 Task: Learn more about a sales navigator core.
Action: Mouse moved to (804, 112)
Screenshot: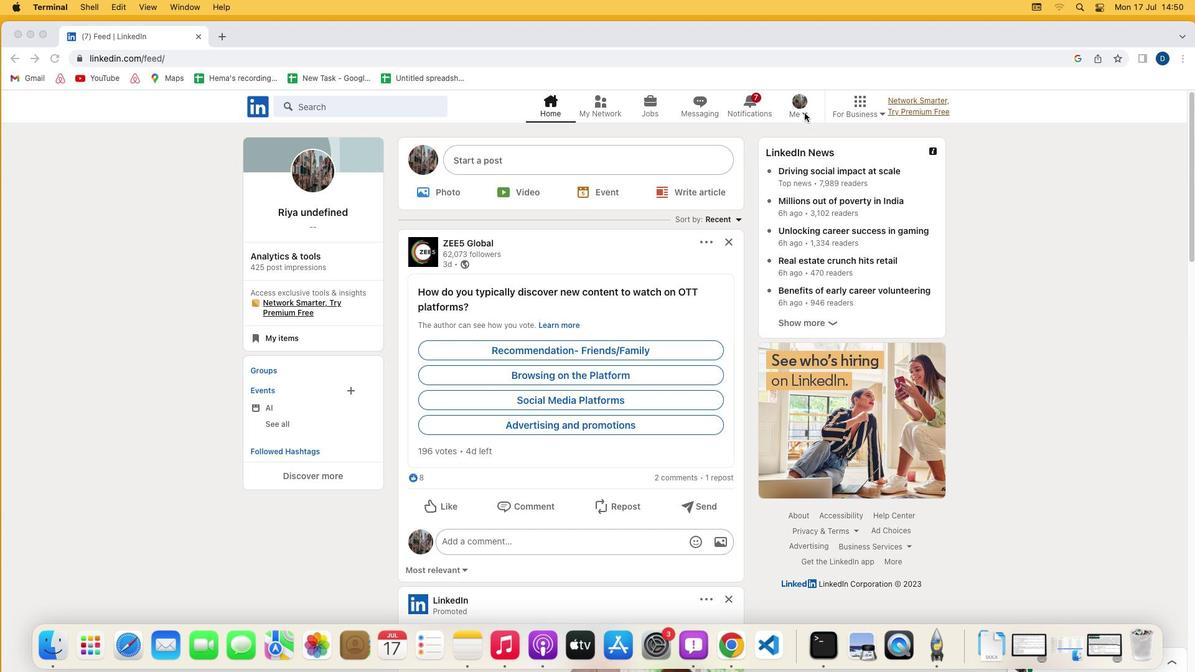 
Action: Mouse pressed left at (804, 112)
Screenshot: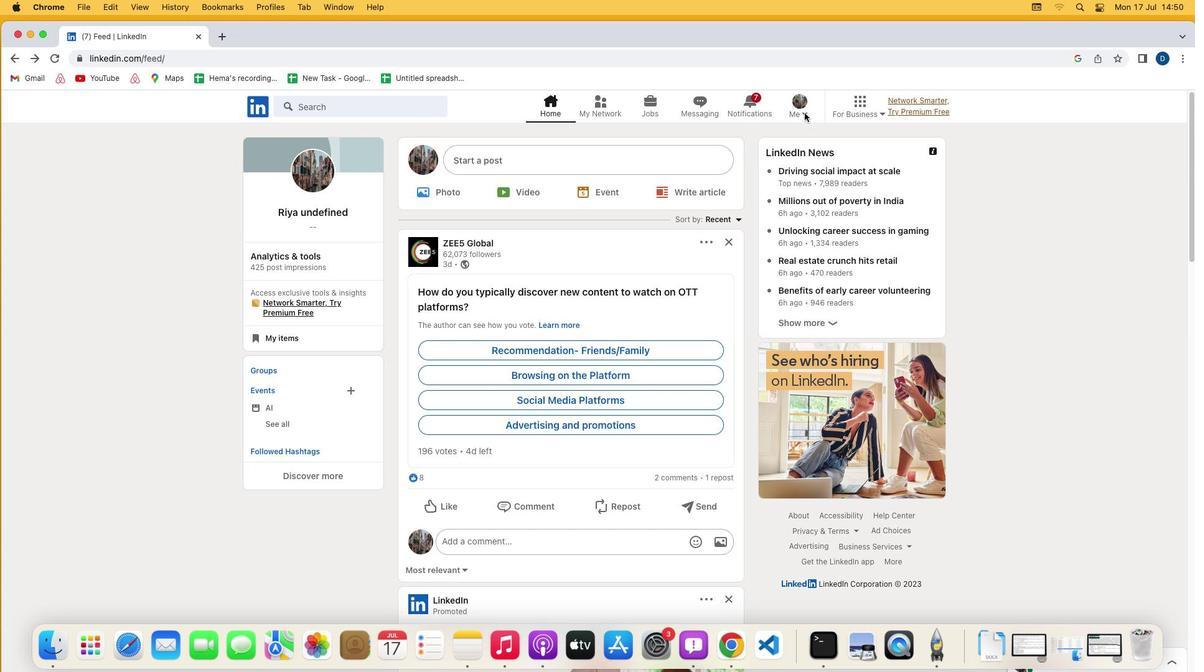 
Action: Mouse moved to (803, 112)
Screenshot: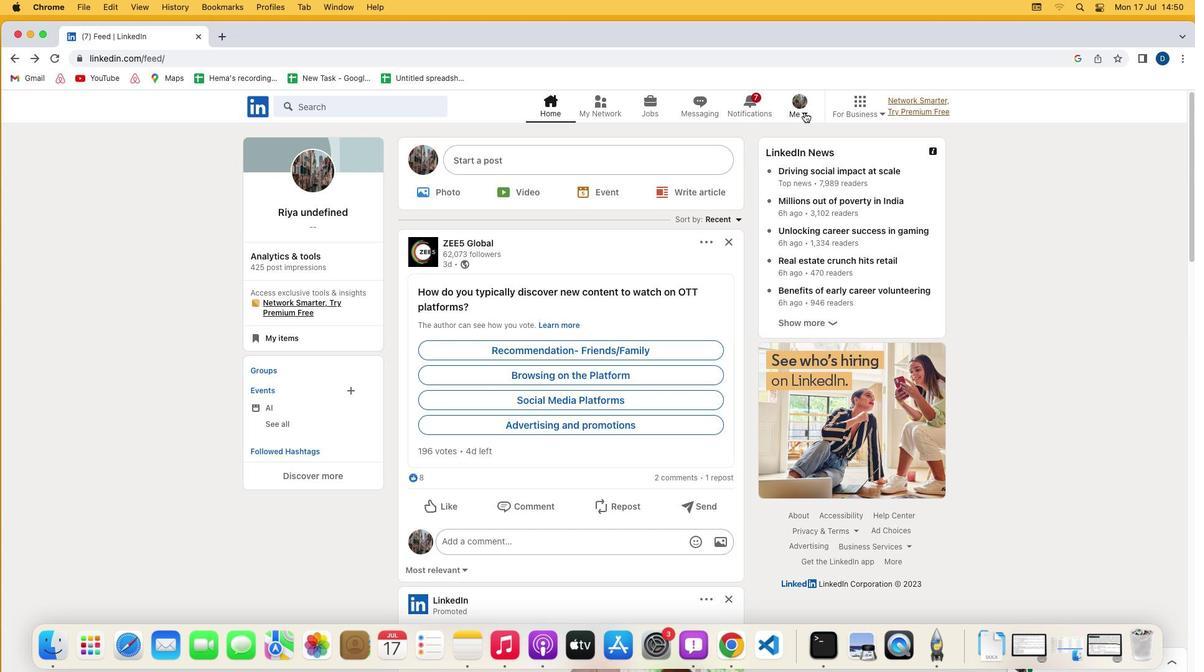 
Action: Mouse pressed left at (803, 112)
Screenshot: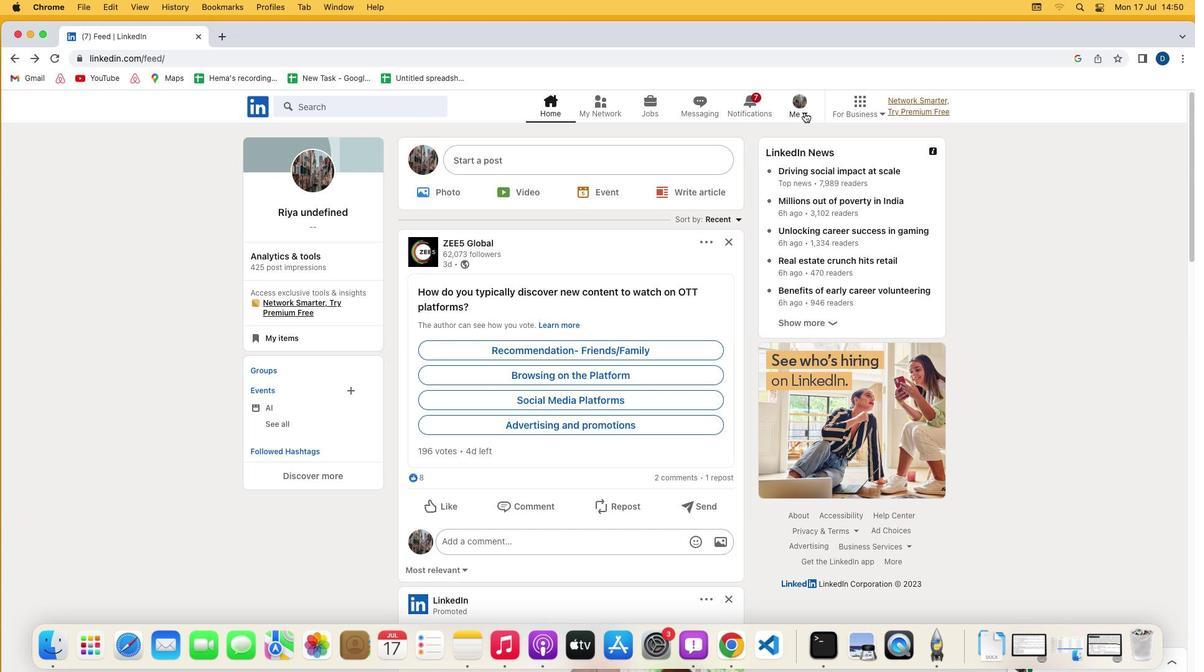 
Action: Mouse moved to (711, 242)
Screenshot: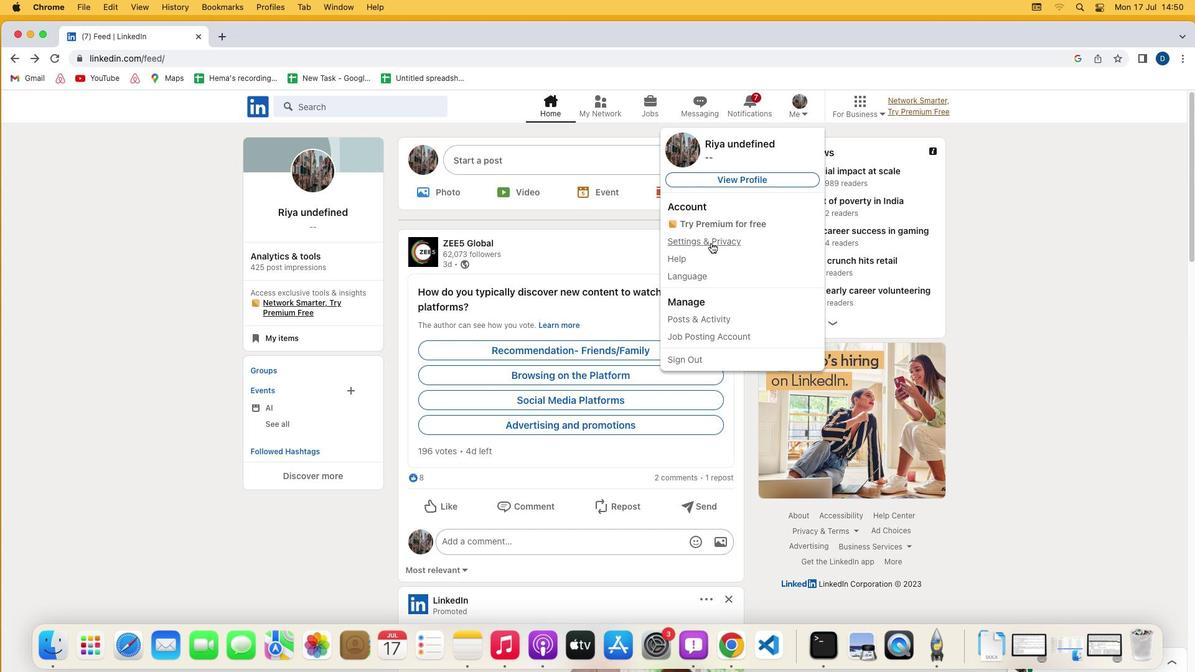 
Action: Mouse pressed left at (711, 242)
Screenshot: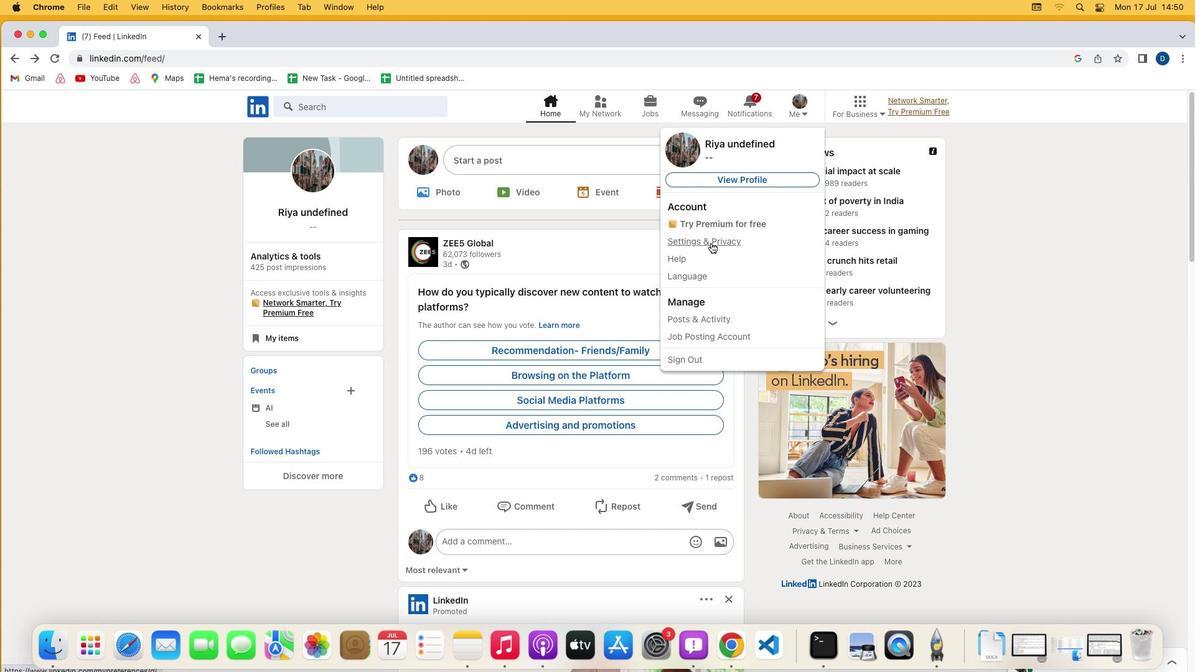 
Action: Mouse moved to (621, 346)
Screenshot: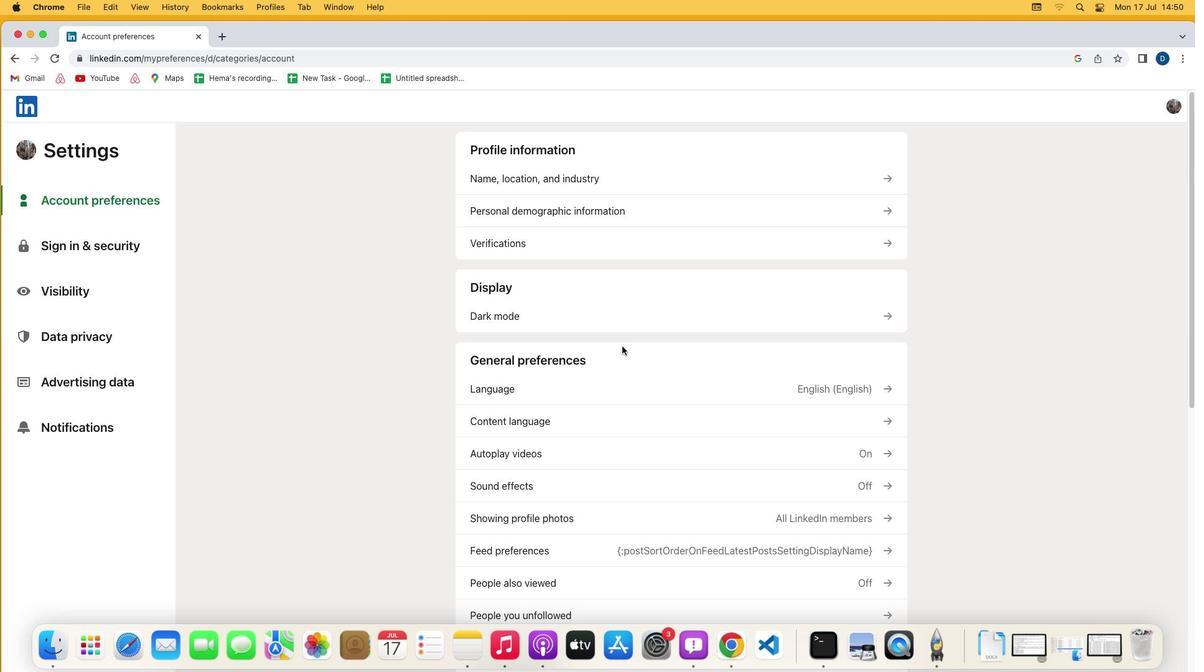
Action: Mouse scrolled (621, 346) with delta (0, 0)
Screenshot: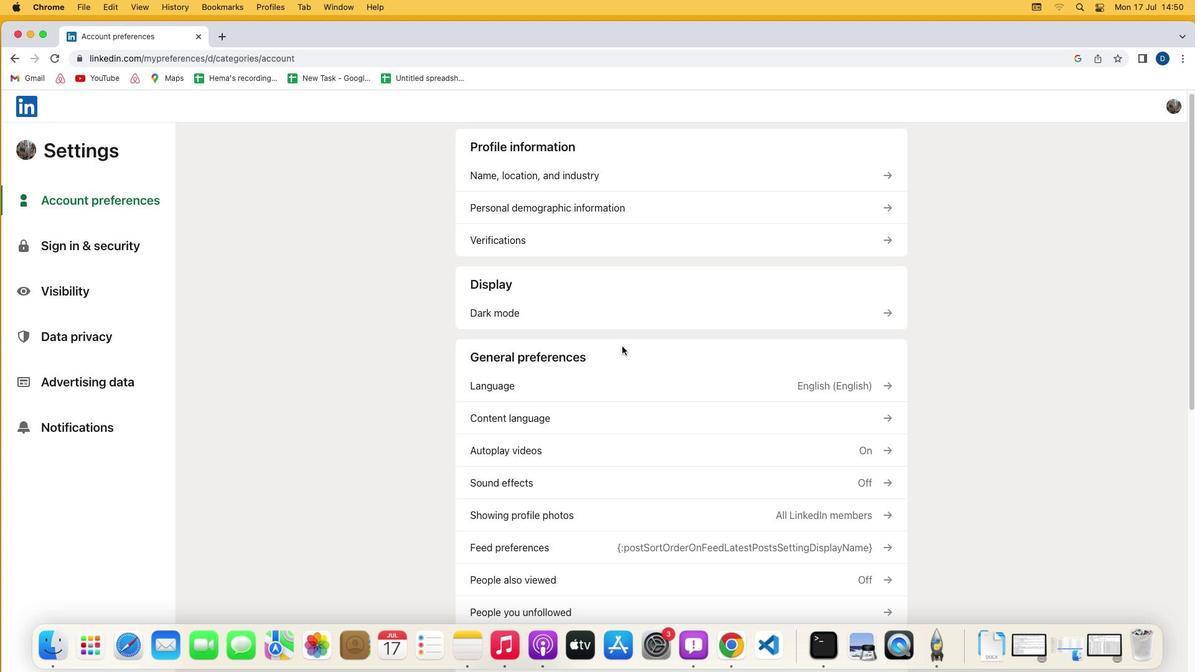 
Action: Mouse moved to (621, 346)
Screenshot: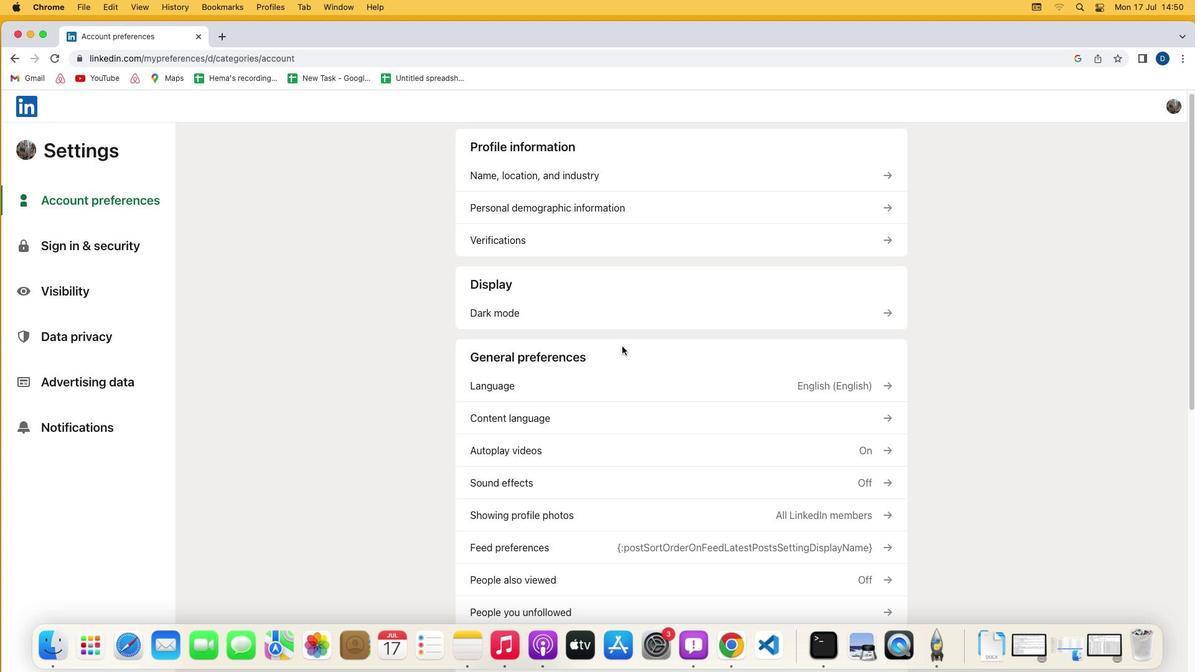 
Action: Mouse scrolled (621, 346) with delta (0, 0)
Screenshot: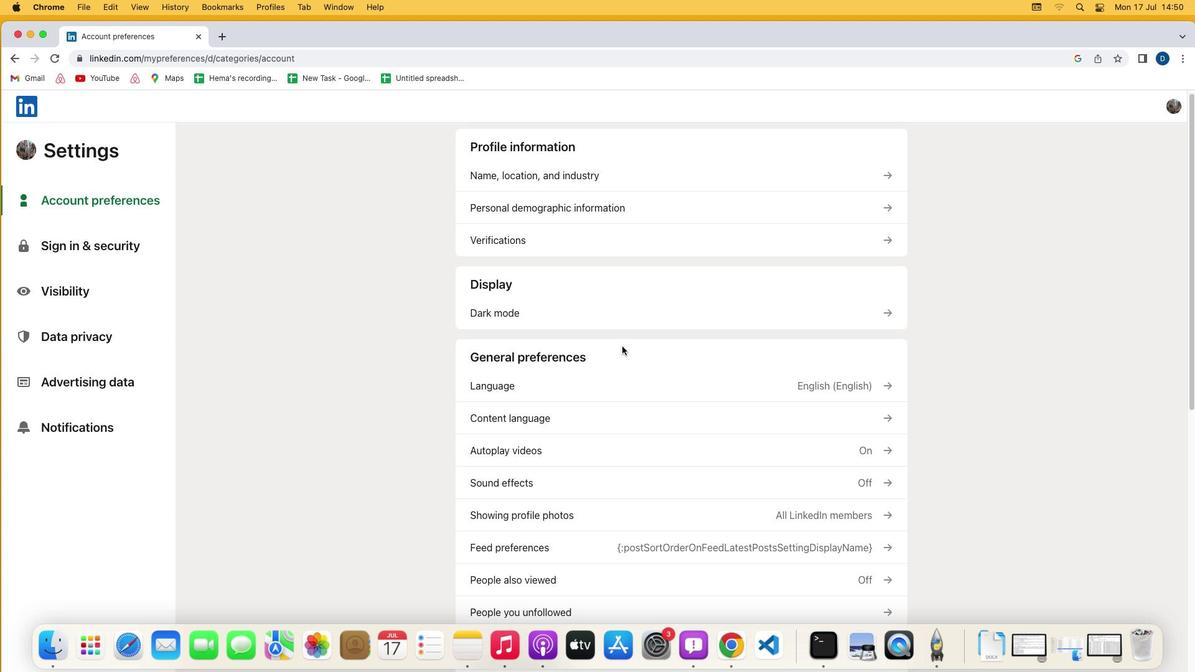 
Action: Mouse scrolled (621, 346) with delta (0, -1)
Screenshot: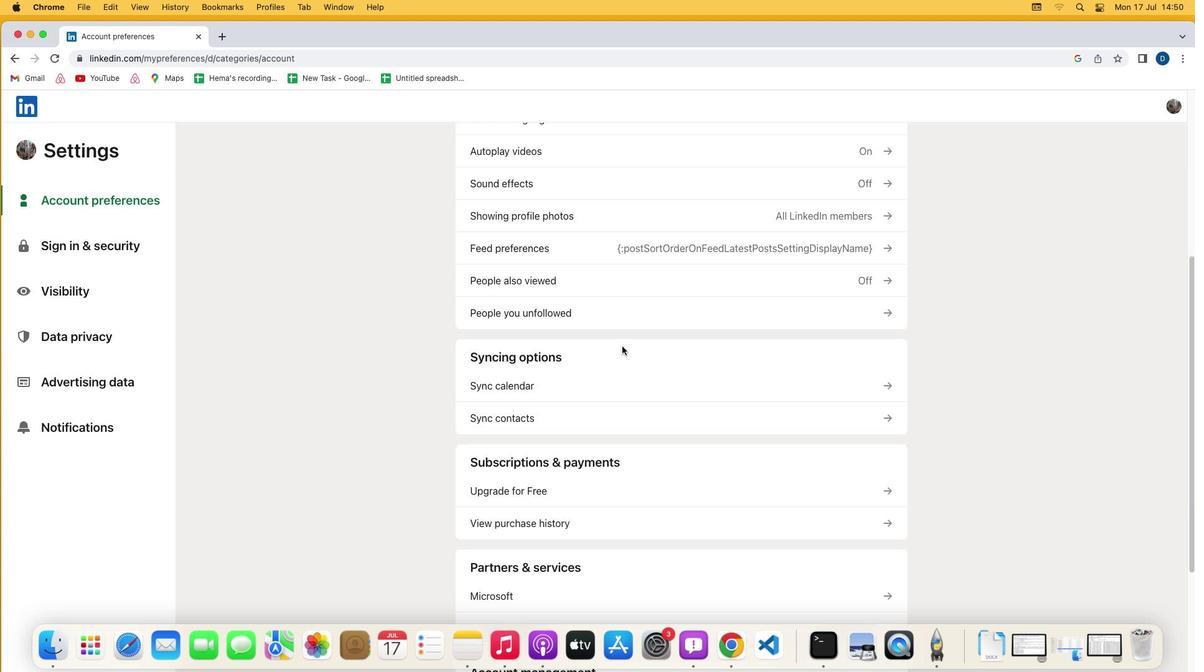 
Action: Mouse scrolled (621, 346) with delta (0, -3)
Screenshot: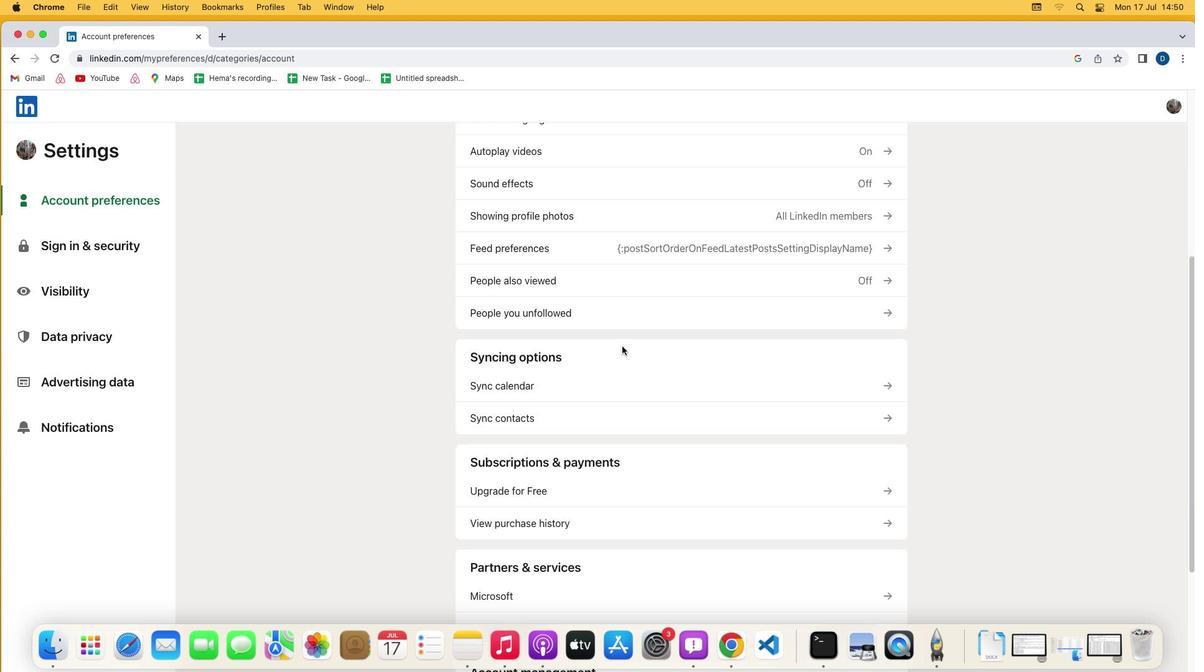 
Action: Mouse scrolled (621, 346) with delta (0, -3)
Screenshot: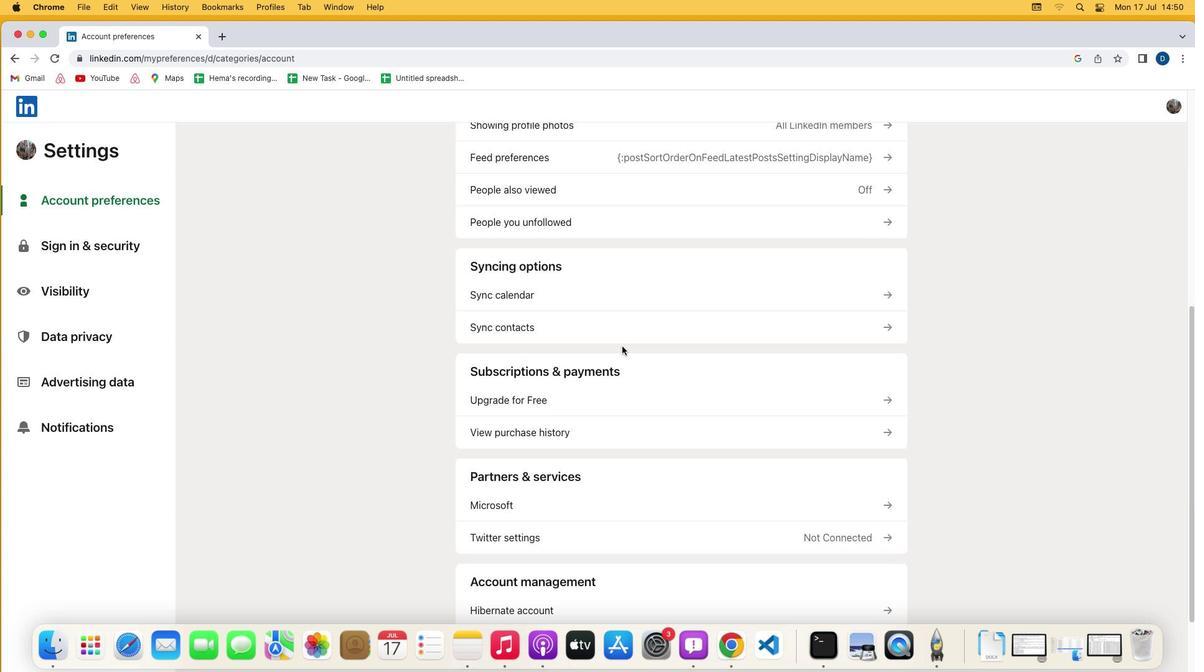 
Action: Mouse moved to (621, 345)
Screenshot: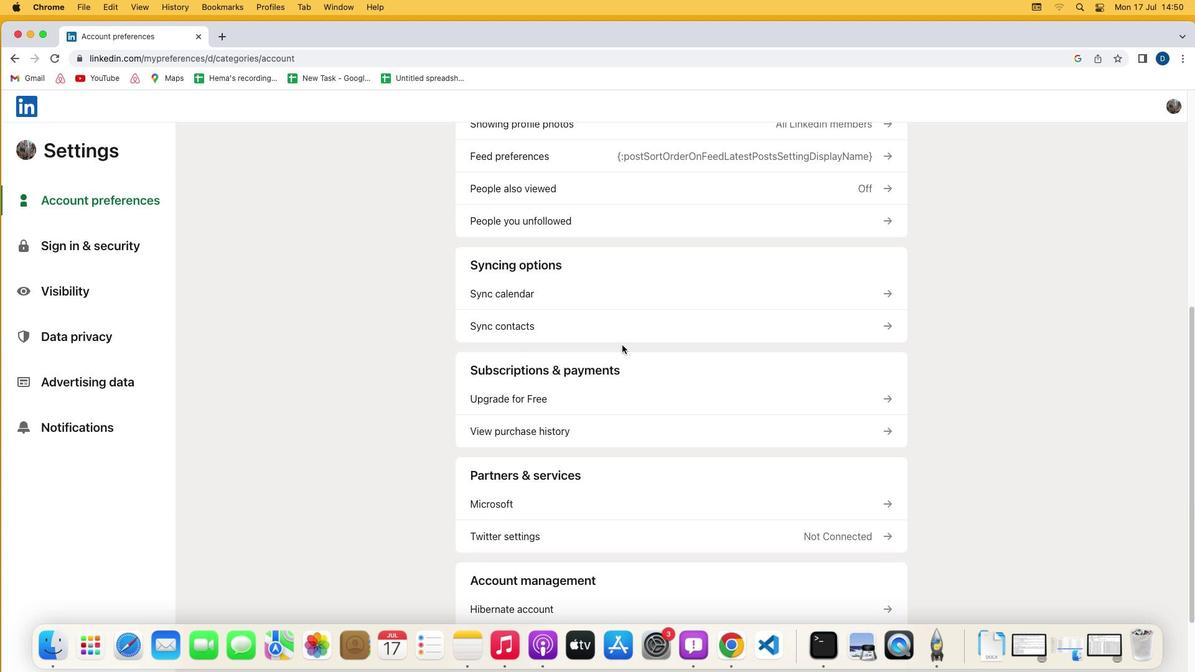 
Action: Mouse scrolled (621, 345) with delta (0, 0)
Screenshot: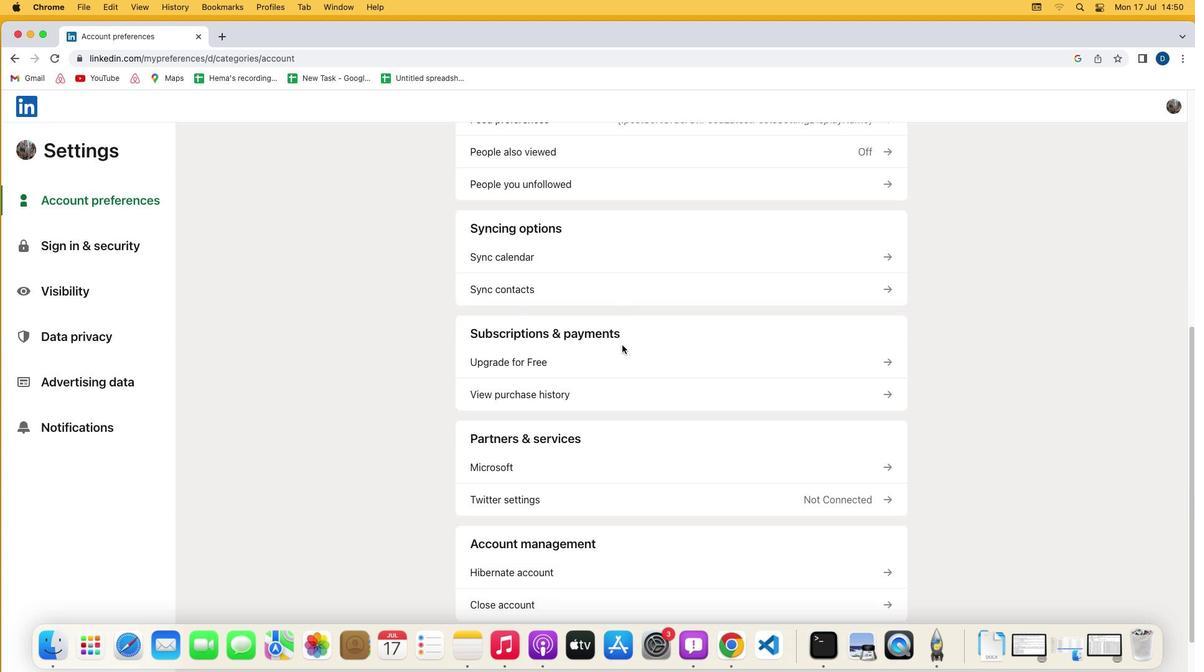 
Action: Mouse moved to (621, 344)
Screenshot: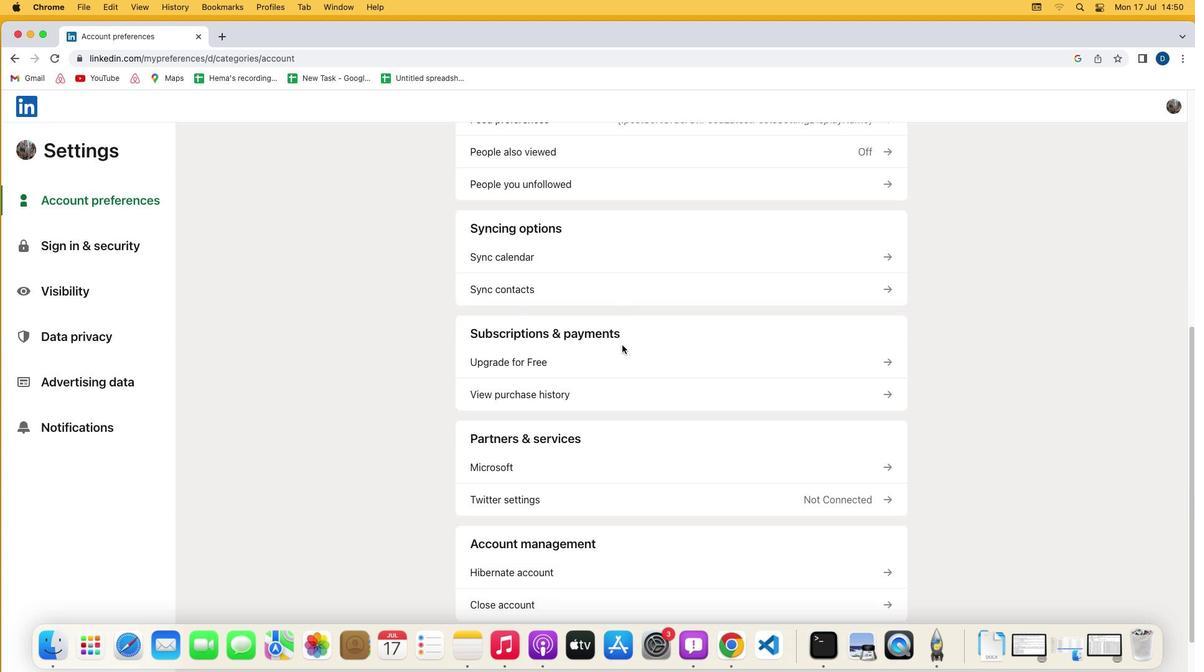 
Action: Mouse scrolled (621, 344) with delta (0, 0)
Screenshot: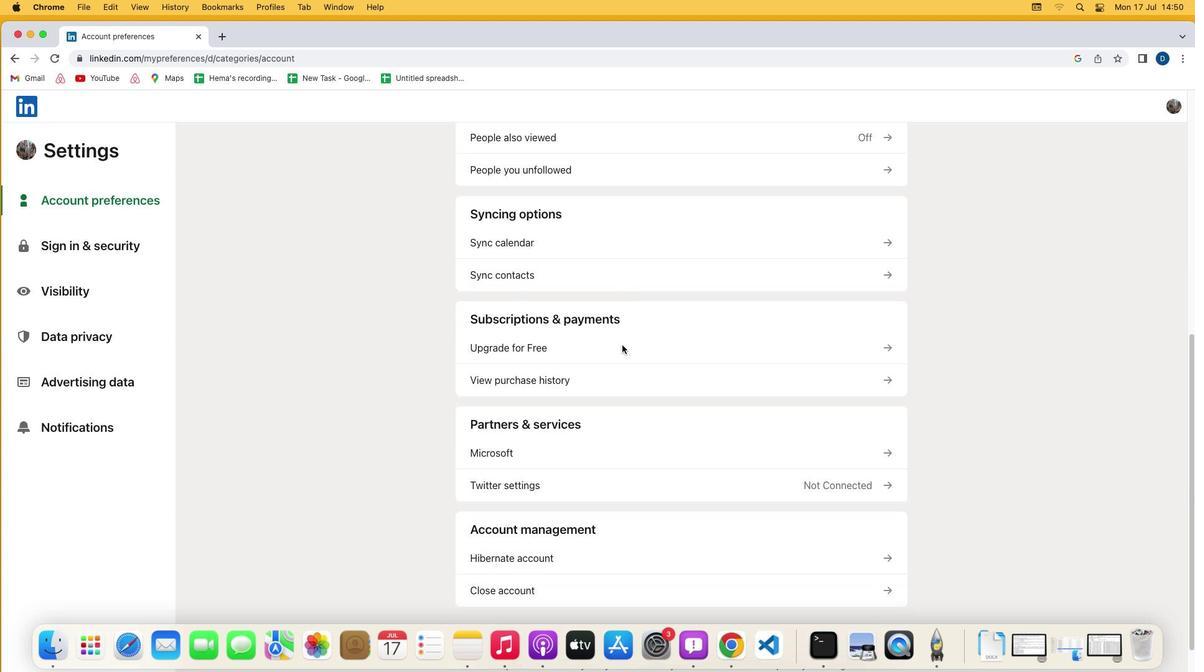 
Action: Mouse moved to (621, 344)
Screenshot: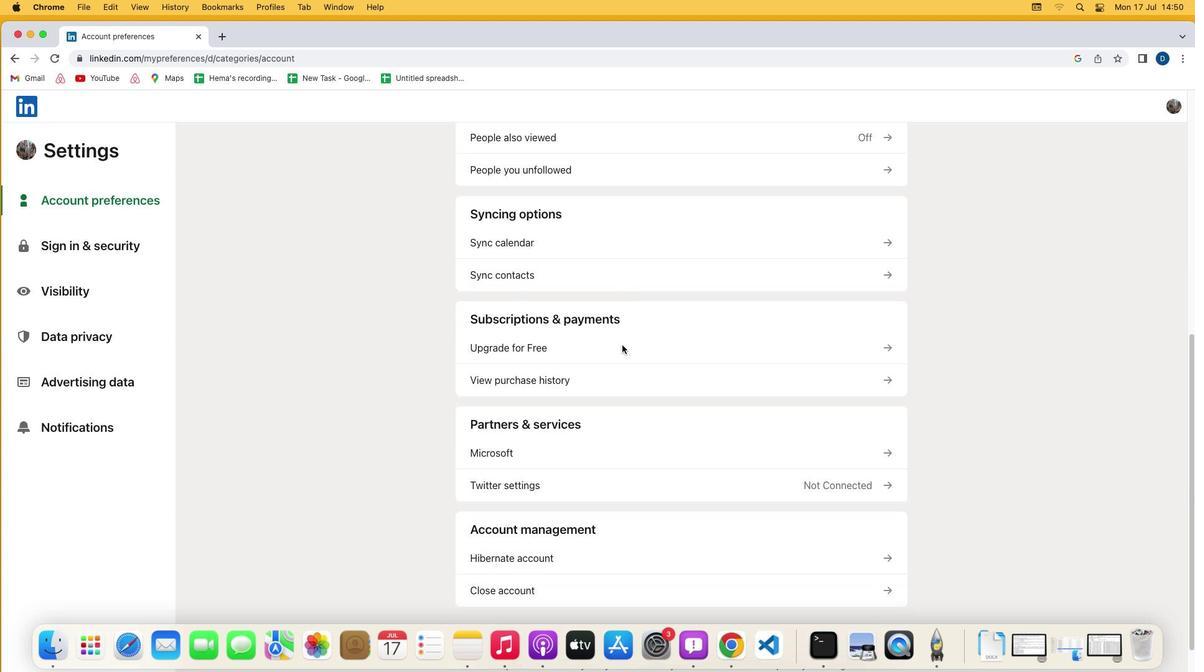 
Action: Mouse scrolled (621, 344) with delta (0, -1)
Screenshot: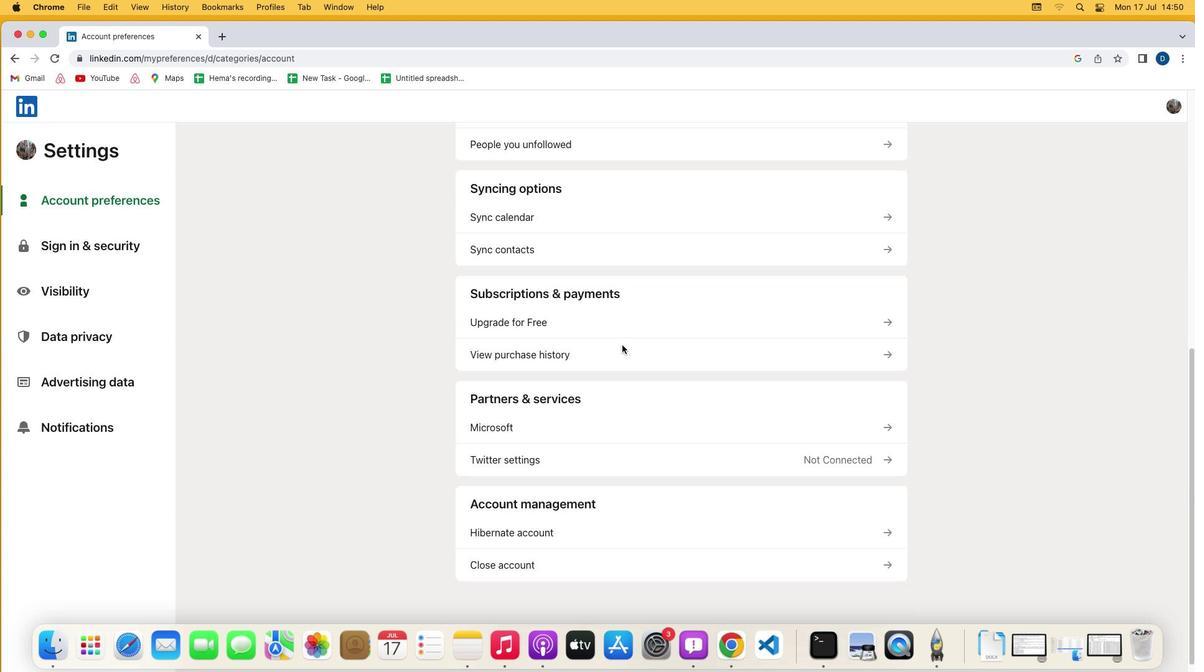 
Action: Mouse moved to (621, 344)
Screenshot: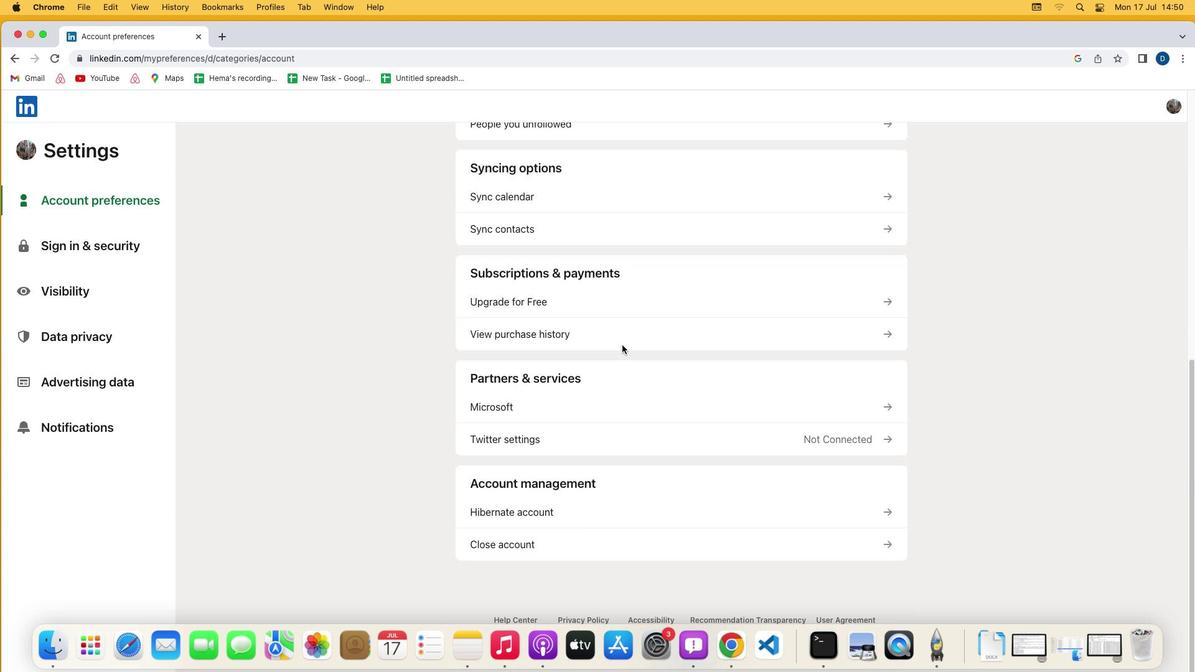 
Action: Mouse scrolled (621, 344) with delta (0, -1)
Screenshot: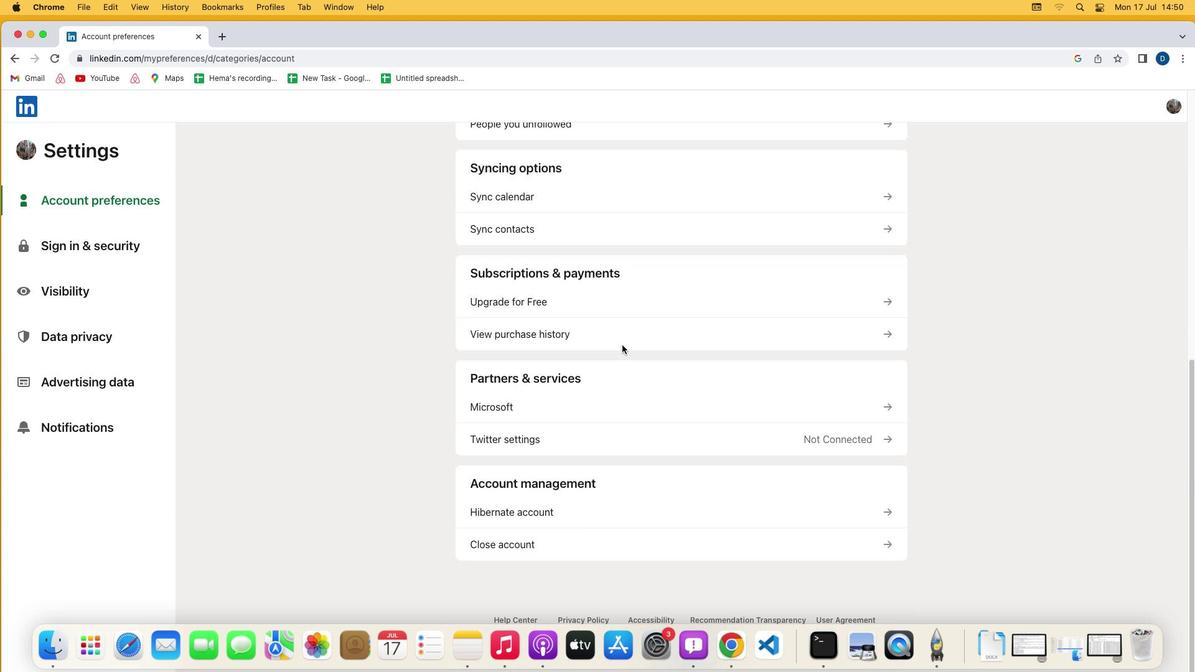 
Action: Mouse moved to (506, 300)
Screenshot: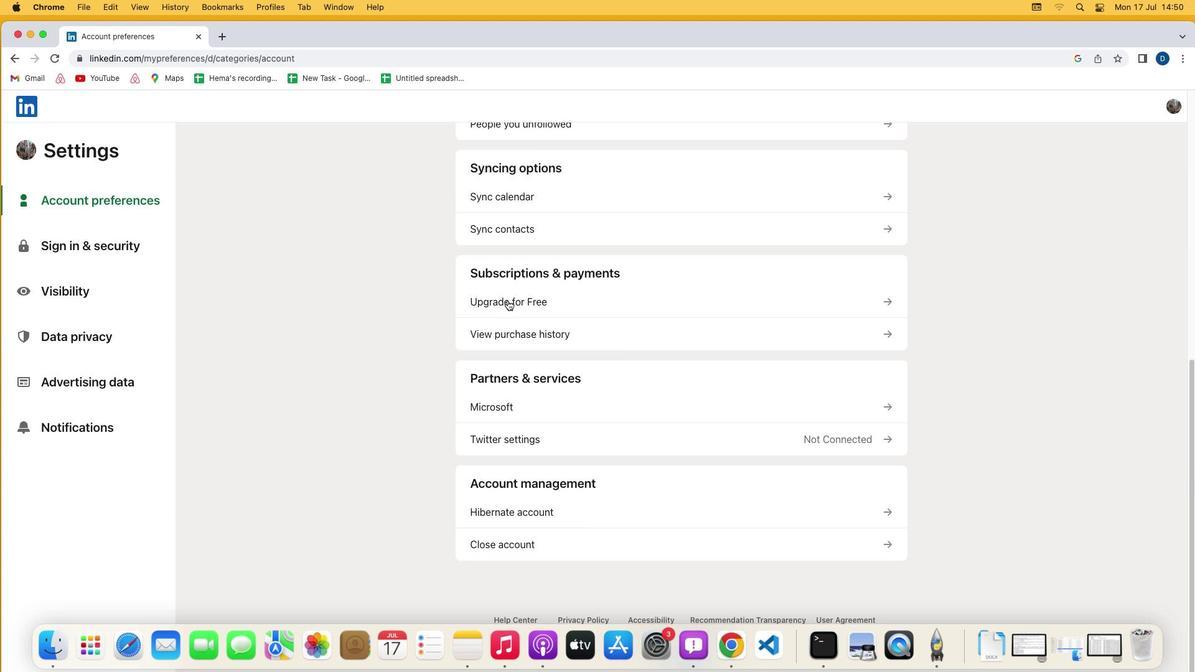 
Action: Mouse pressed left at (506, 300)
Screenshot: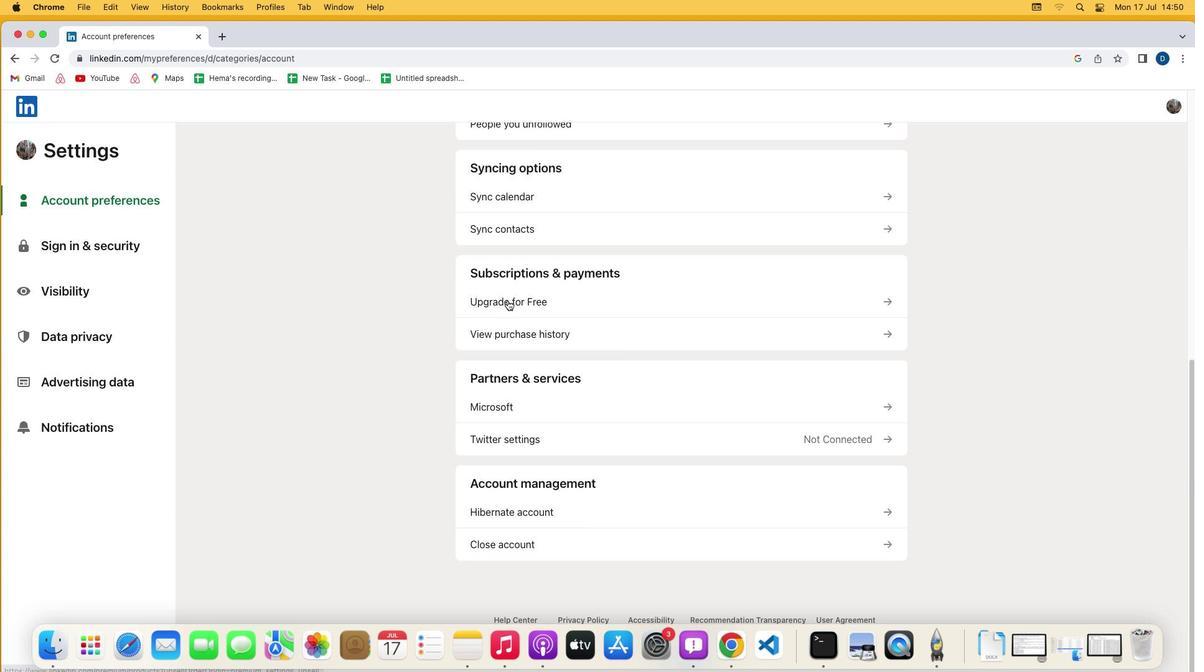 
Action: Mouse moved to (491, 370)
Screenshot: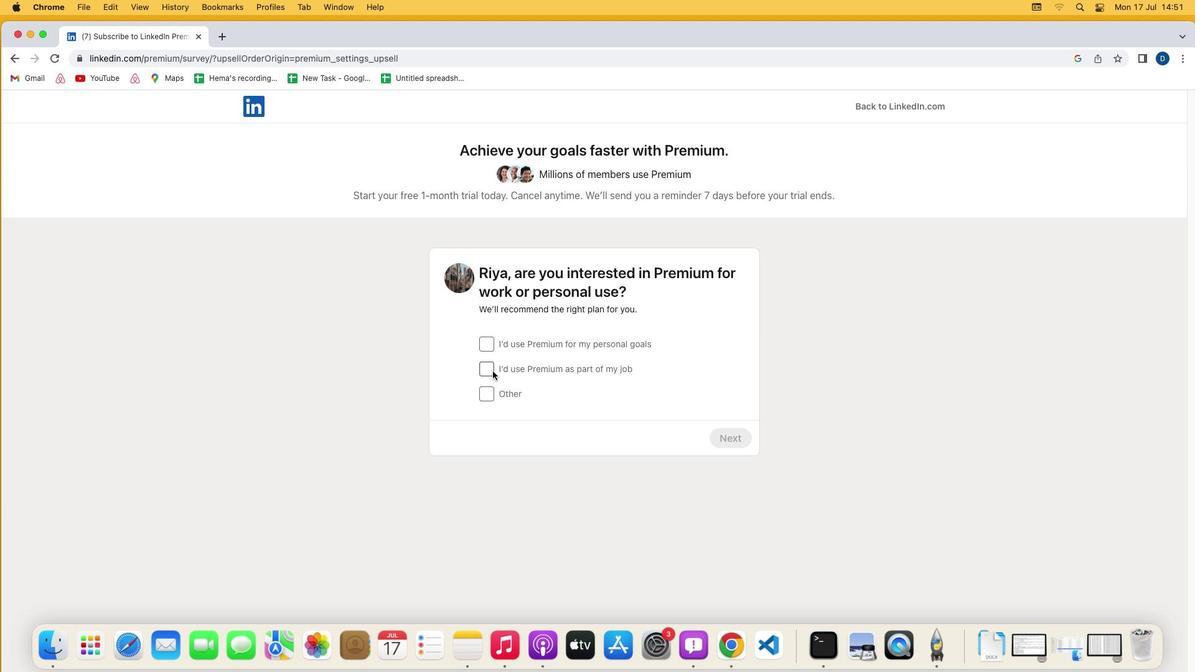 
Action: Mouse pressed left at (491, 370)
Screenshot: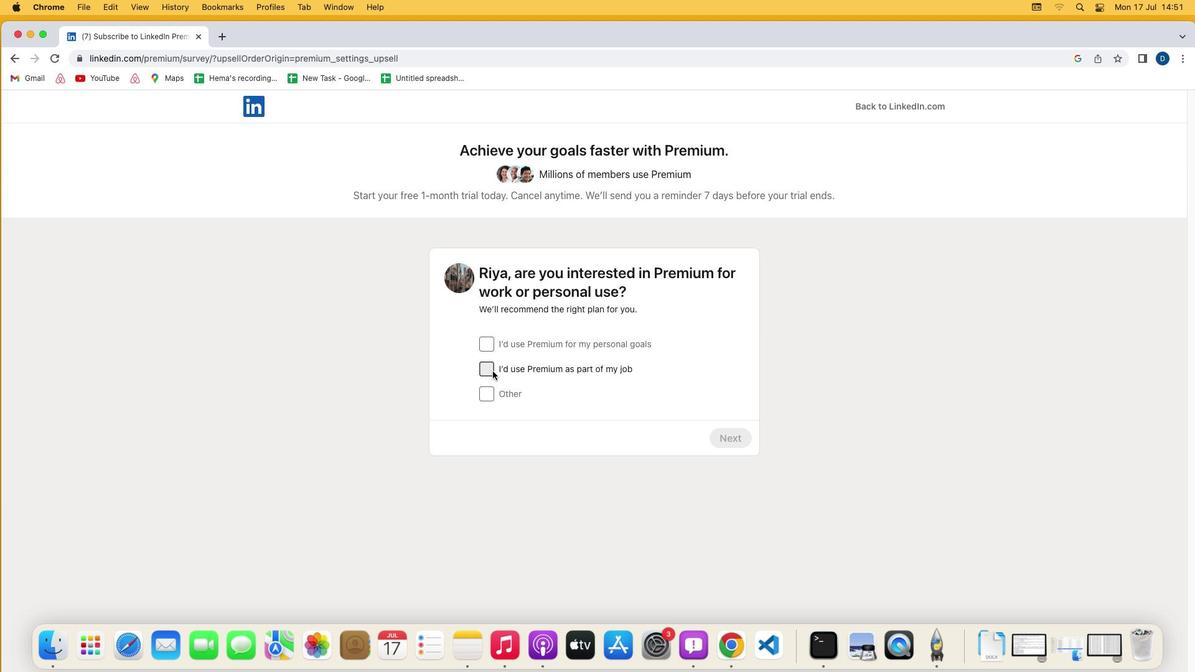 
Action: Mouse moved to (729, 437)
Screenshot: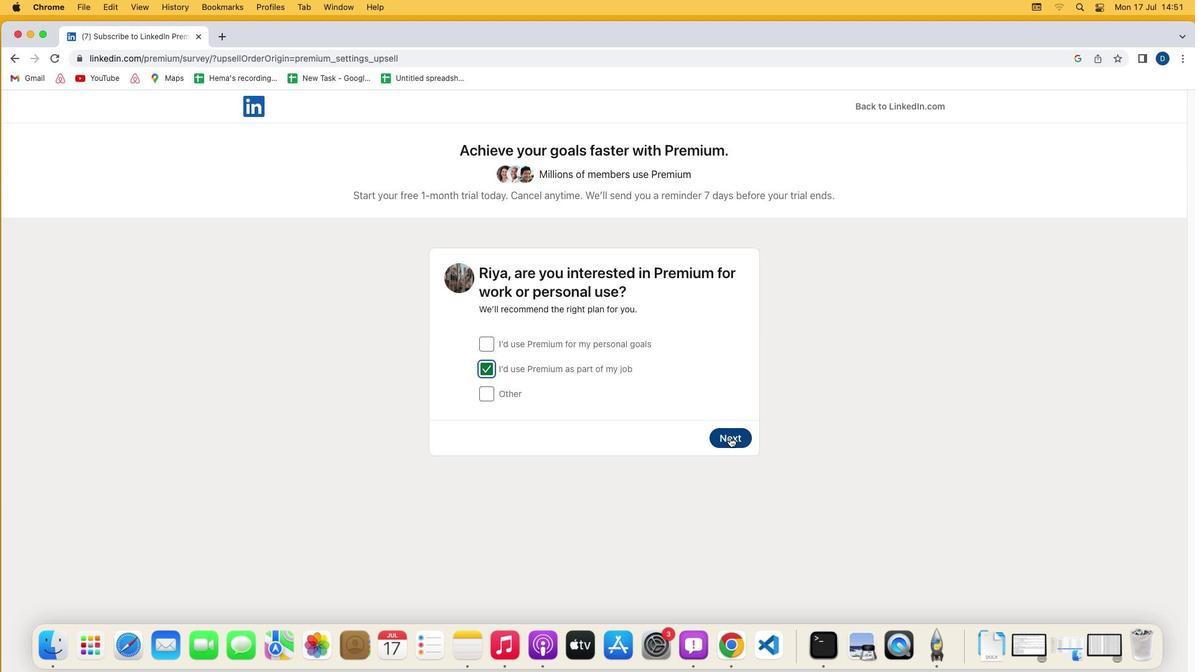 
Action: Mouse pressed left at (729, 437)
Screenshot: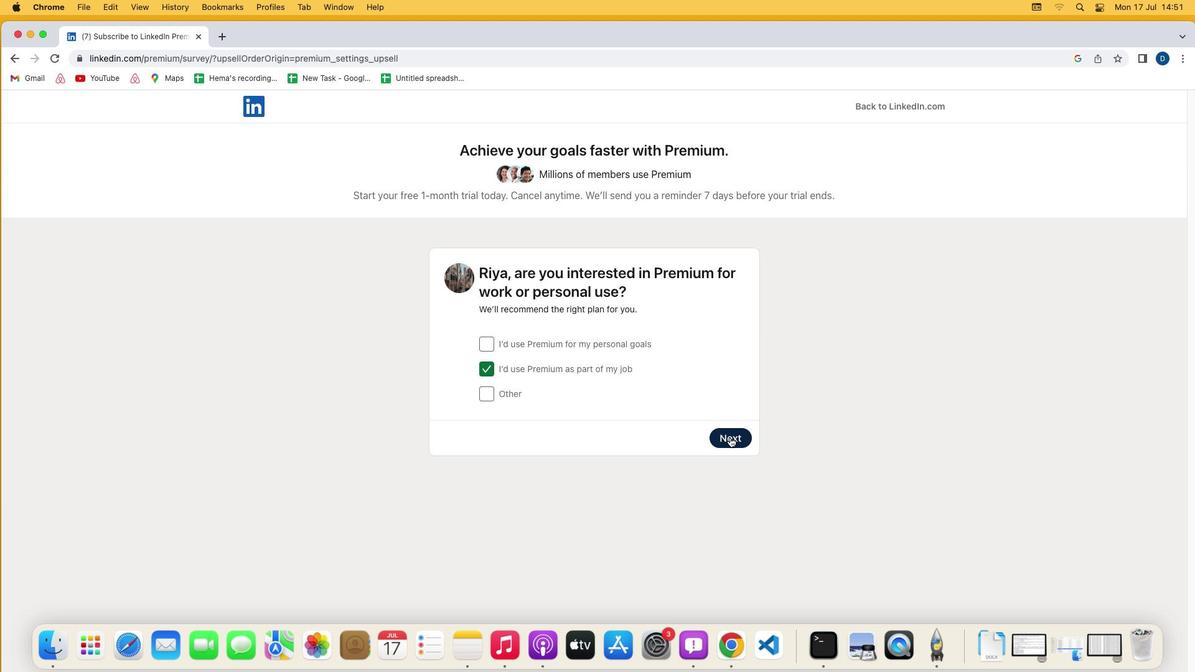 
Action: Mouse moved to (489, 397)
Screenshot: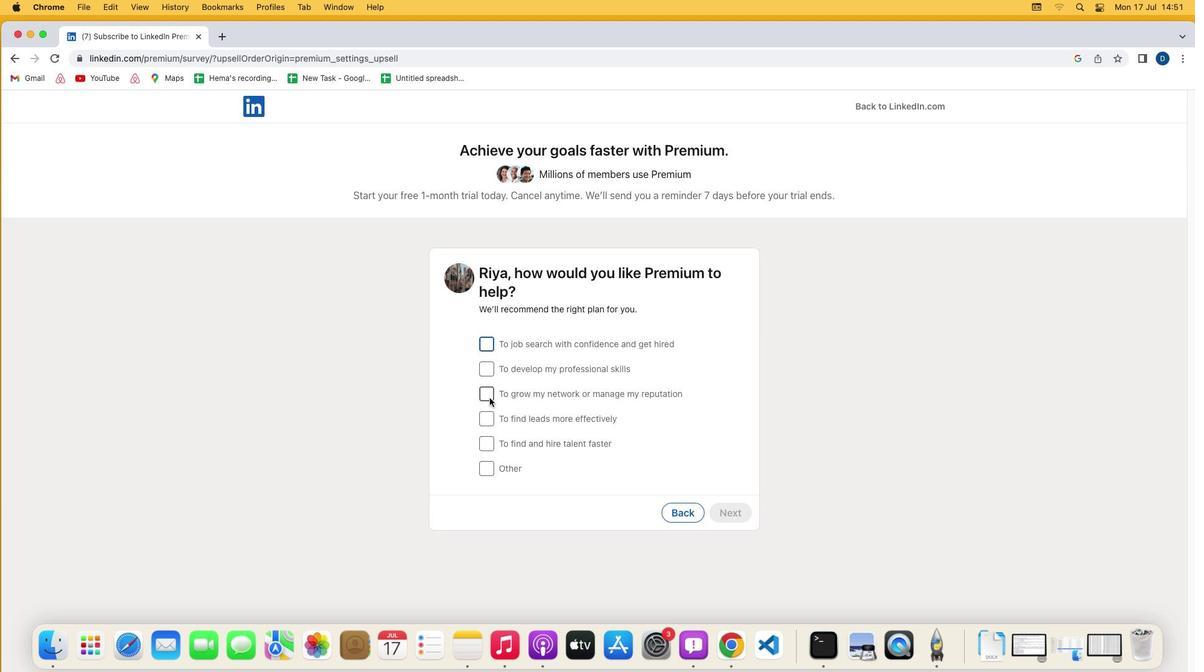 
Action: Mouse pressed left at (489, 397)
Screenshot: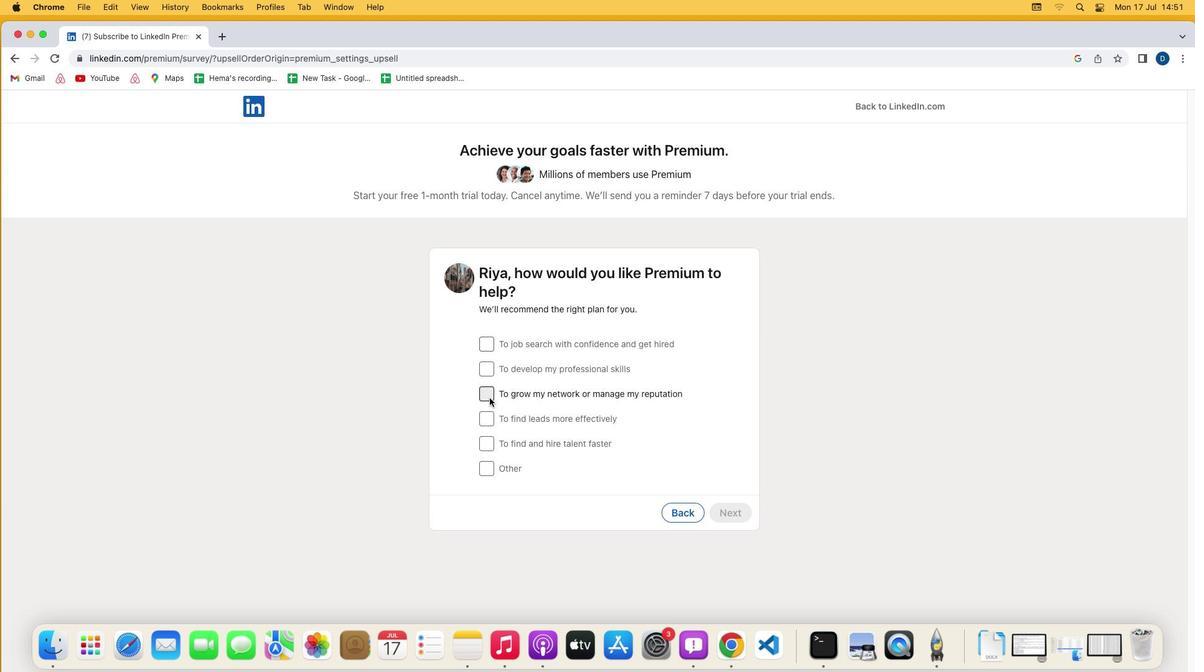 
Action: Mouse moved to (730, 511)
Screenshot: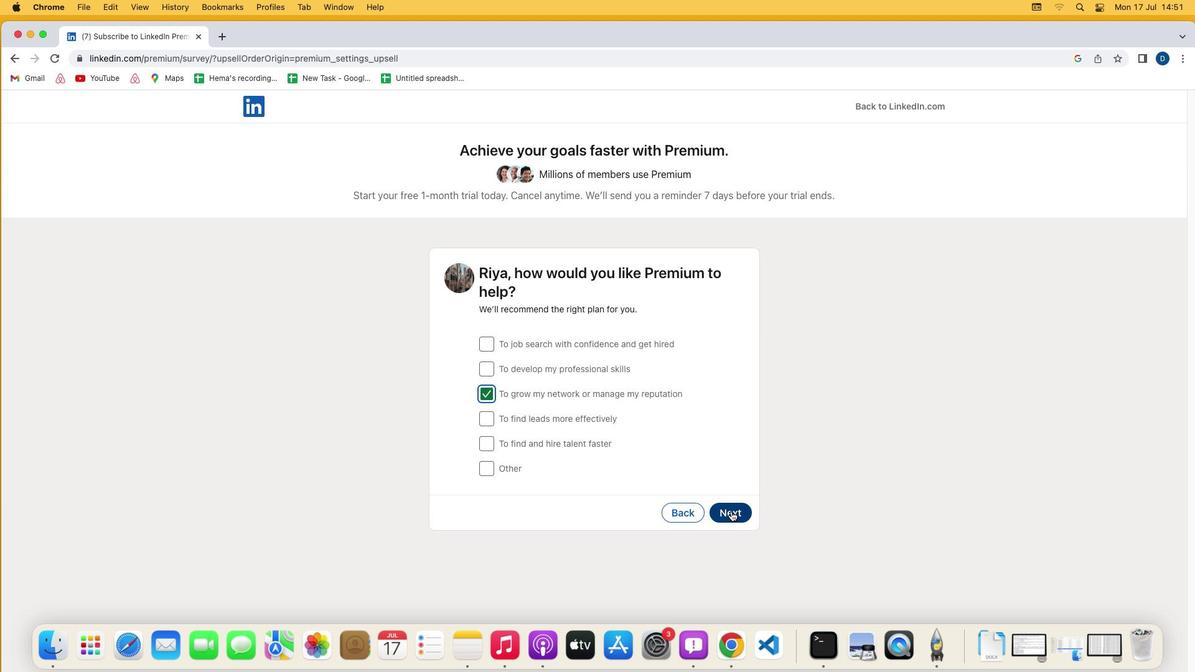 
Action: Mouse pressed left at (730, 511)
Screenshot: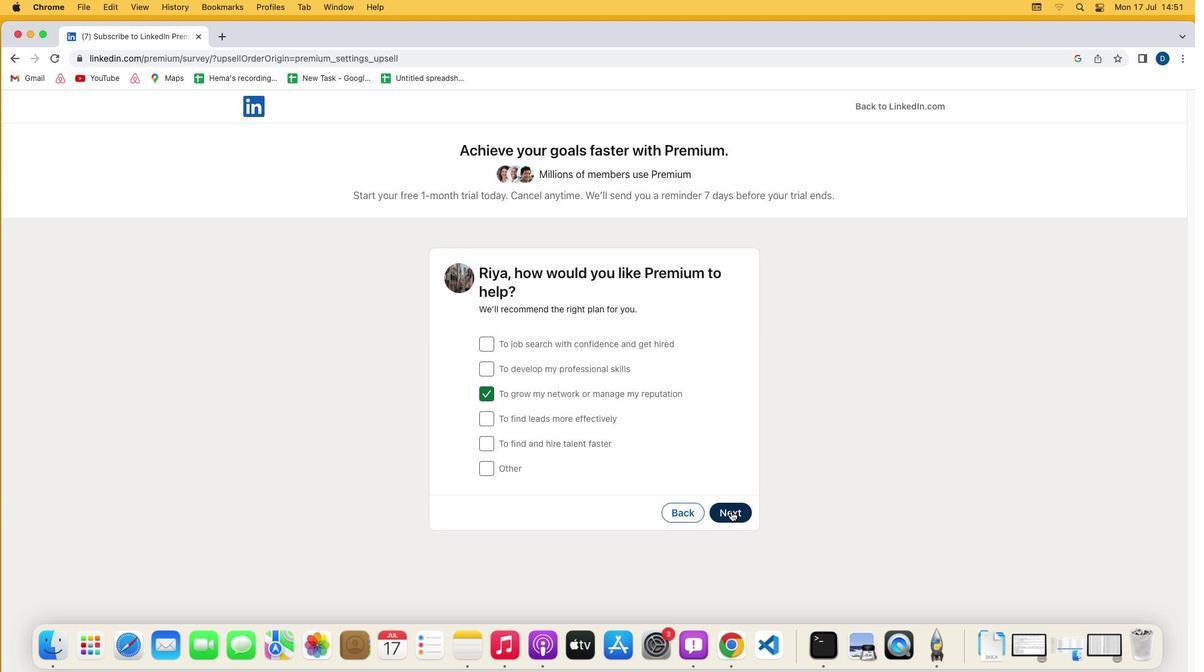 
Action: Mouse moved to (485, 468)
Screenshot: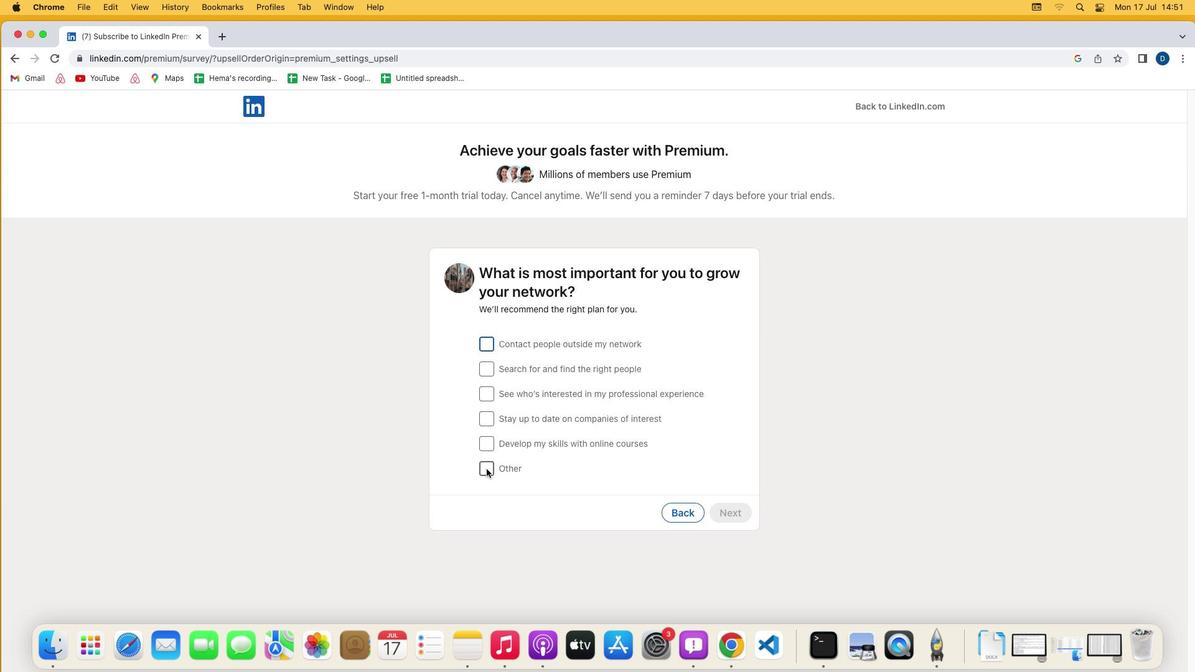 
Action: Mouse pressed left at (485, 468)
Screenshot: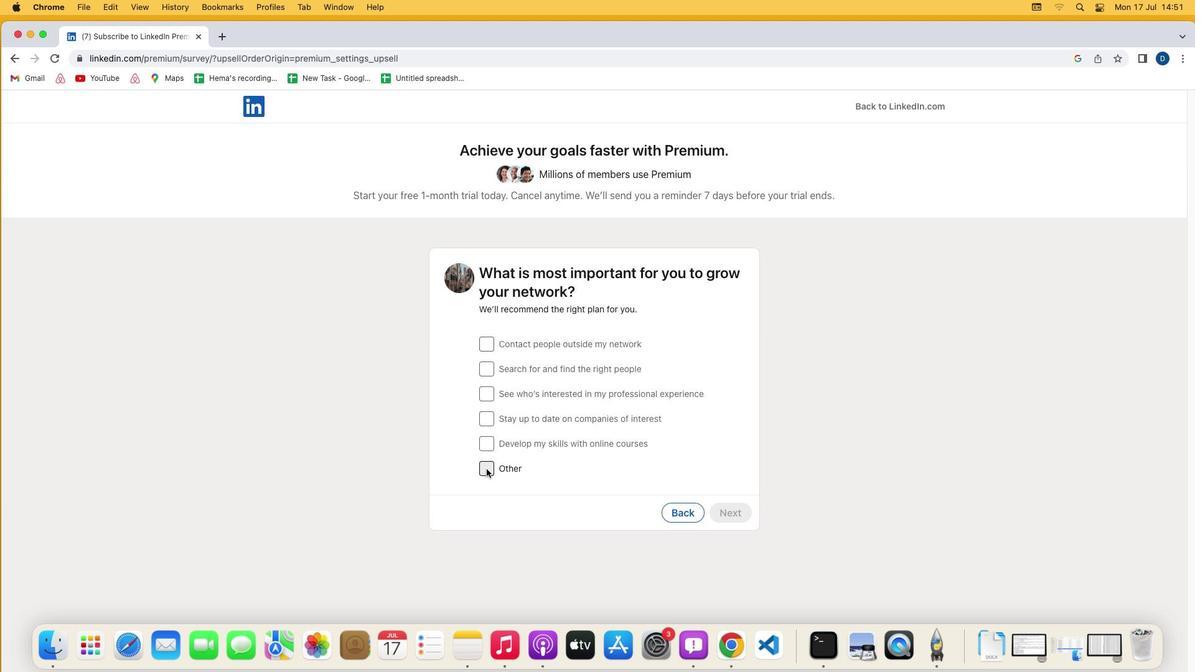 
Action: Mouse moved to (729, 516)
Screenshot: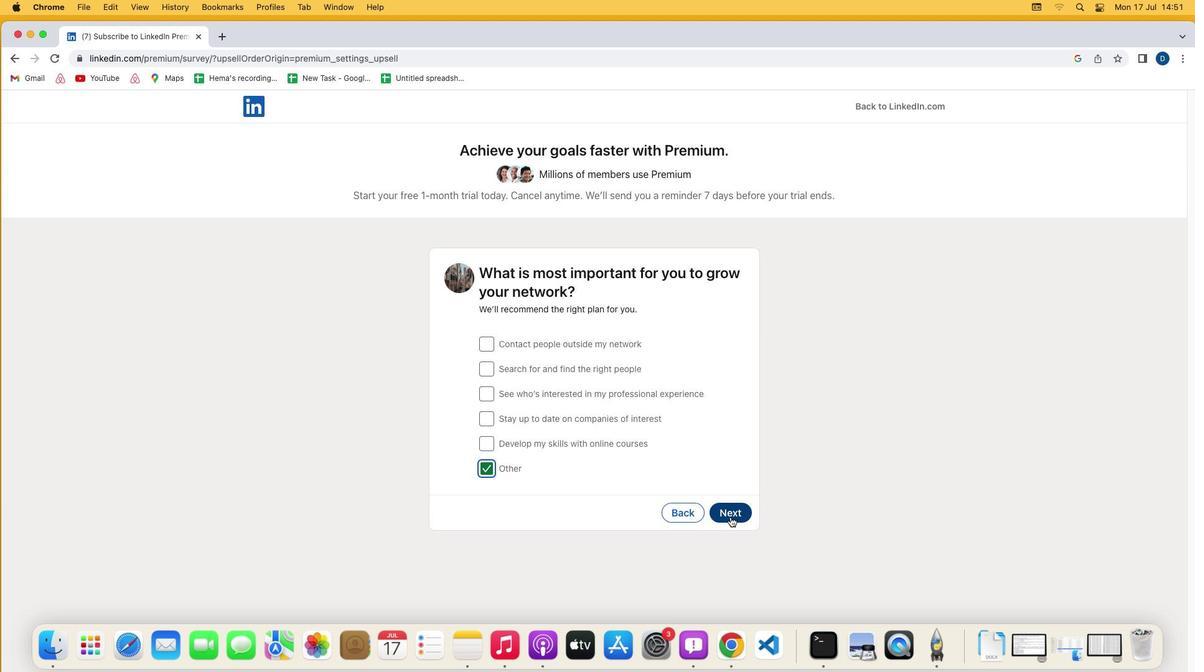 
Action: Mouse pressed left at (729, 516)
Screenshot: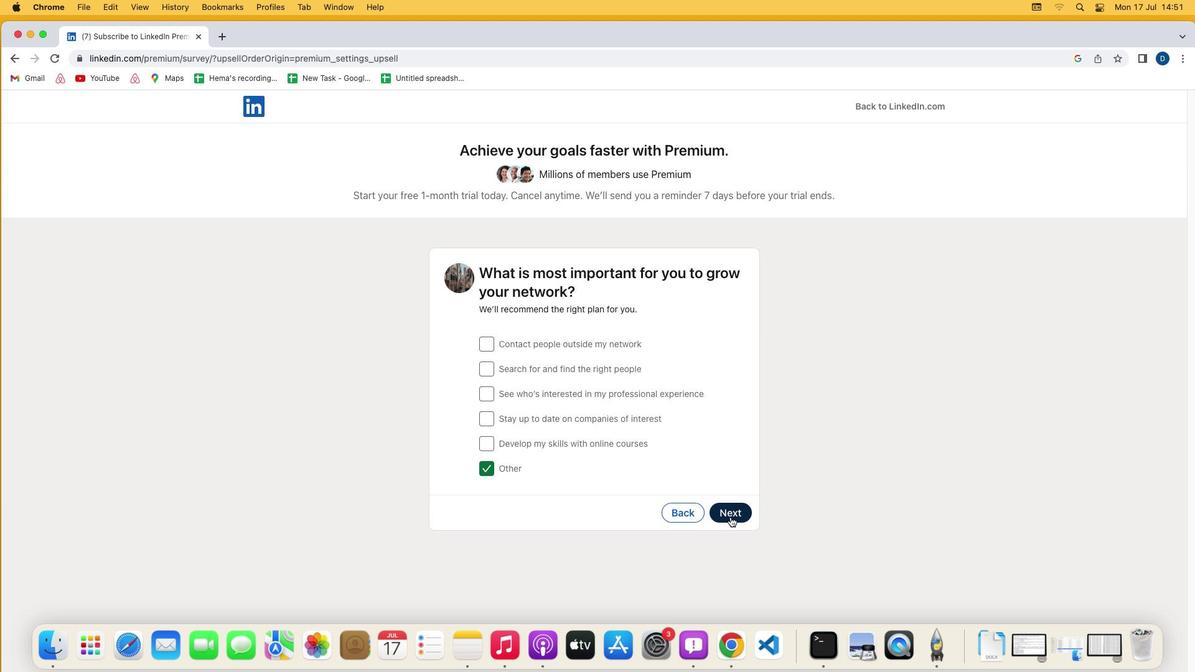 
Action: Mouse moved to (682, 521)
Screenshot: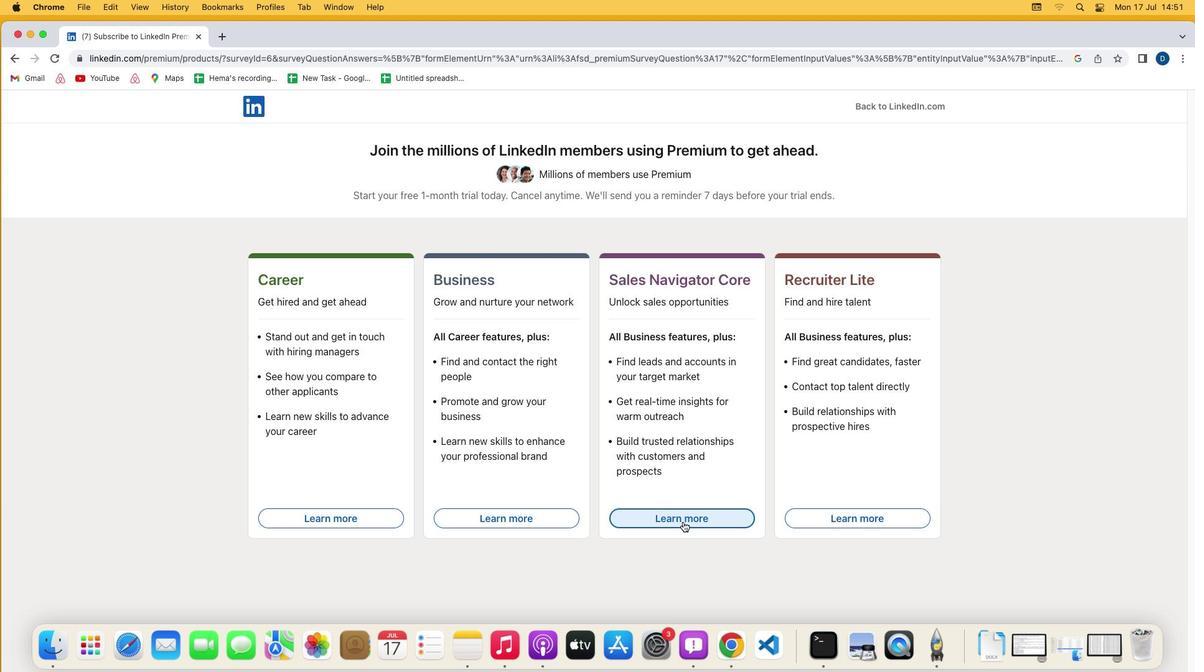 
Action: Mouse pressed left at (682, 521)
Screenshot: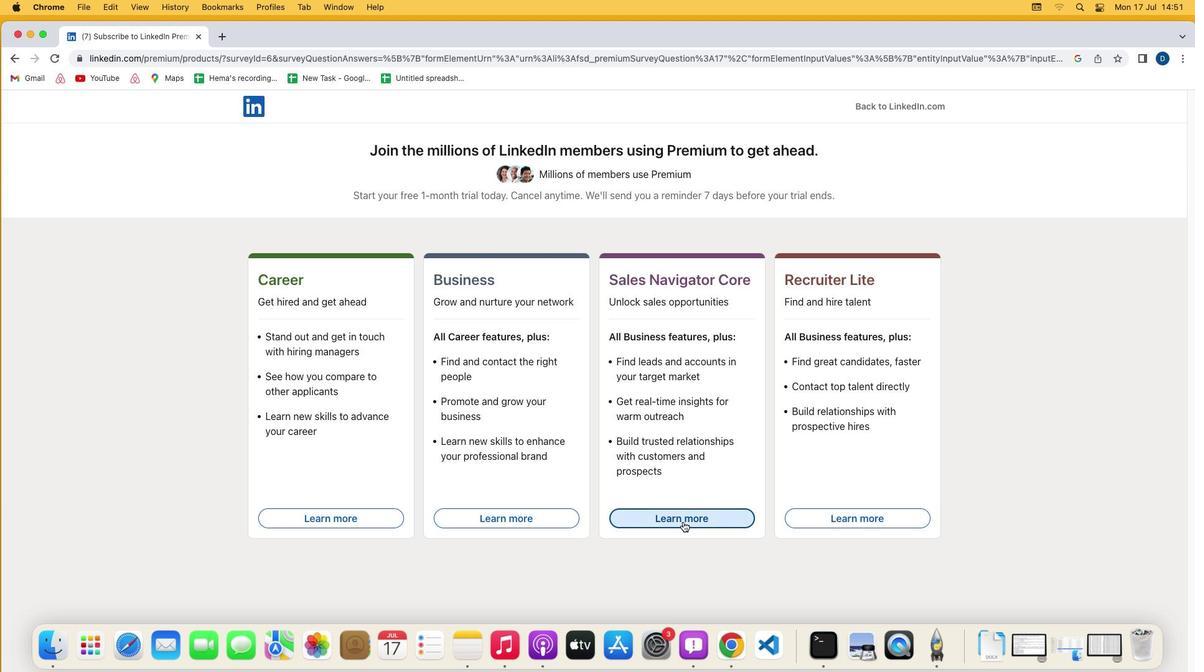 
Action: Mouse moved to (681, 521)
Screenshot: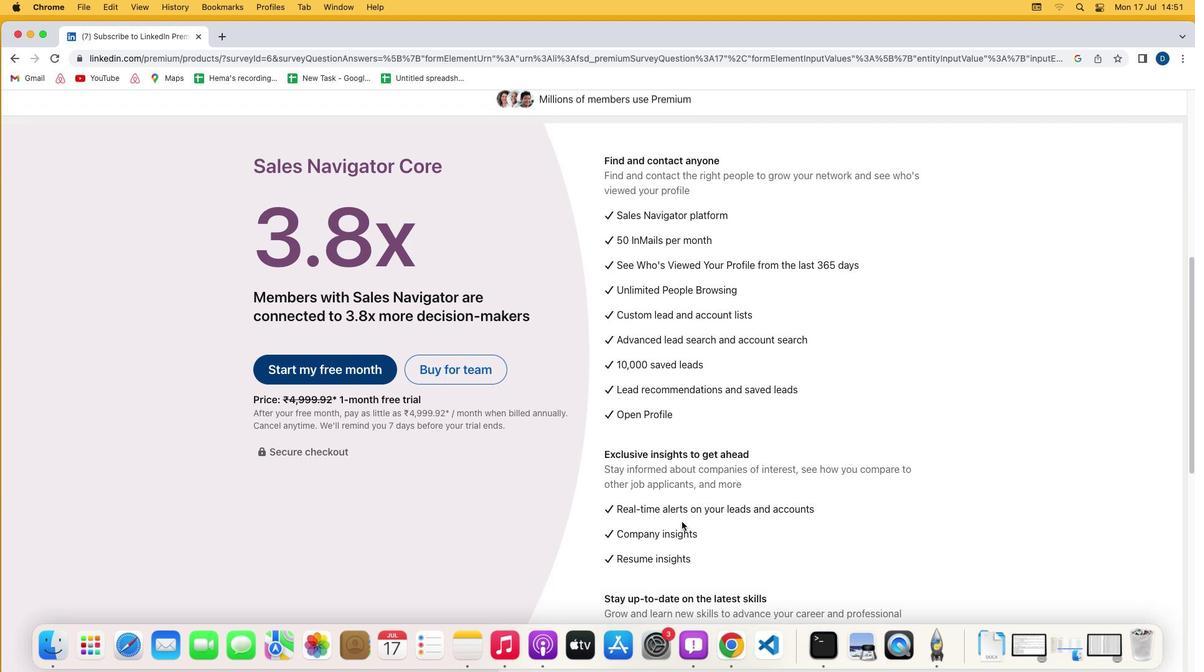 
